 Task: Add a signature Lindsey Parker containing Best wishes for a happy National Cybersecurity Awareness Month, Lindsey Parker to email address softage.6@softage.net and add a folder Safety manuals
Action: Mouse moved to (88, 83)
Screenshot: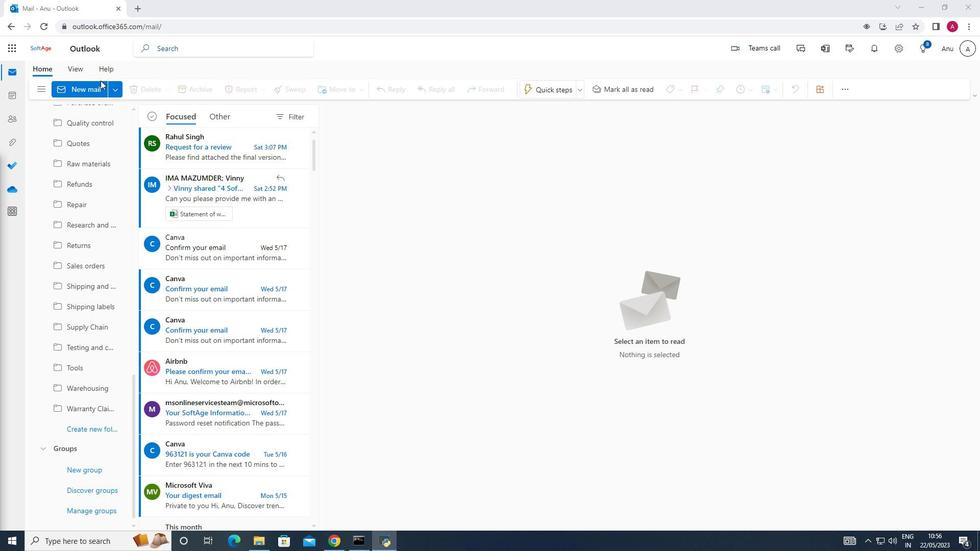 
Action: Mouse pressed left at (88, 83)
Screenshot: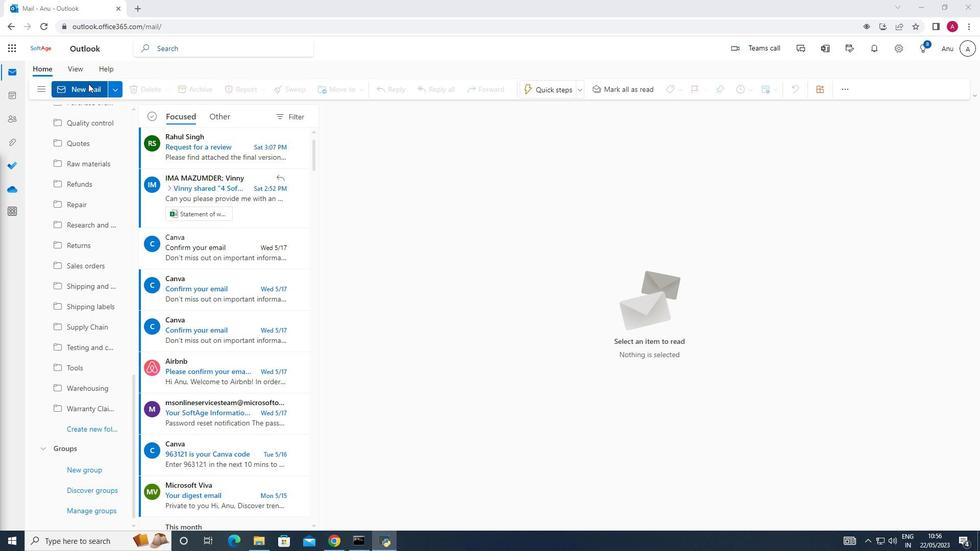 
Action: Mouse moved to (699, 90)
Screenshot: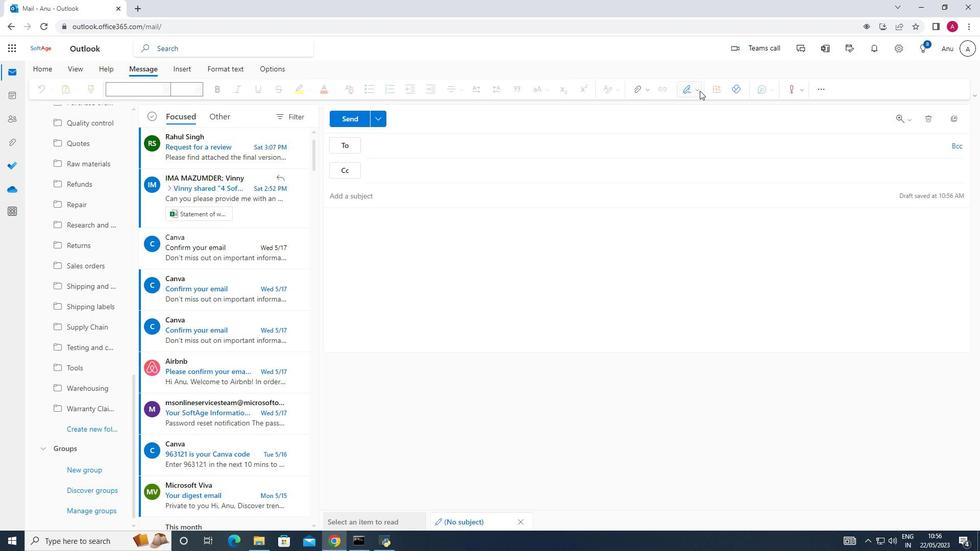 
Action: Mouse pressed left at (699, 90)
Screenshot: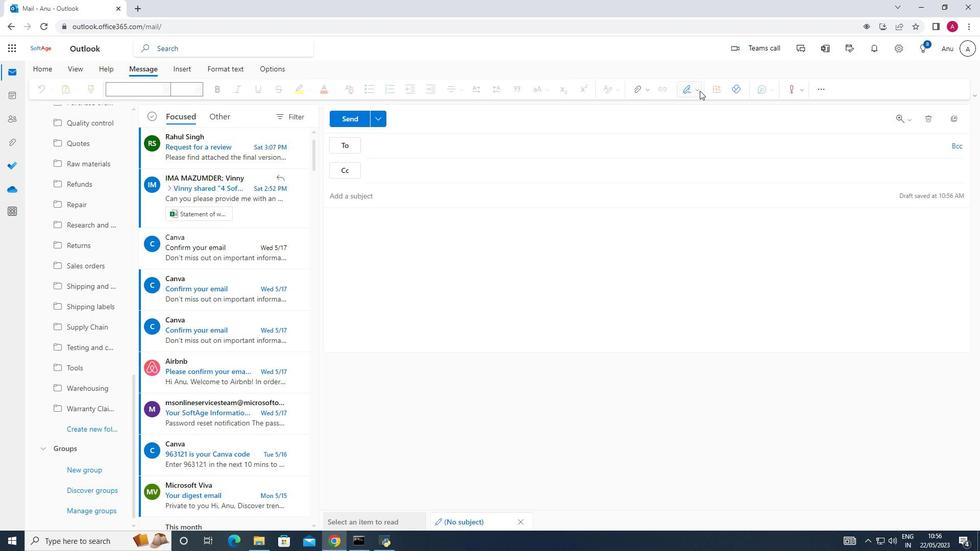 
Action: Mouse moved to (686, 125)
Screenshot: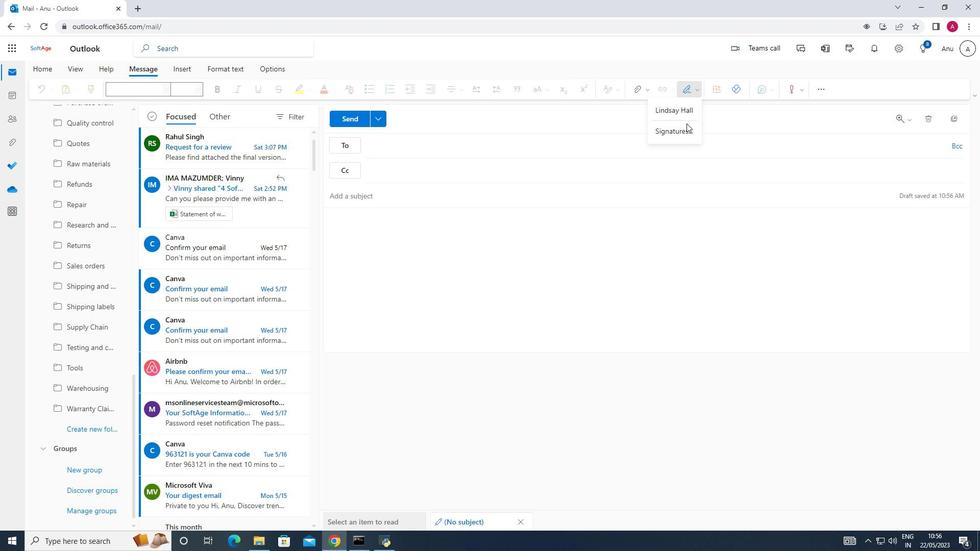 
Action: Mouse pressed left at (686, 125)
Screenshot: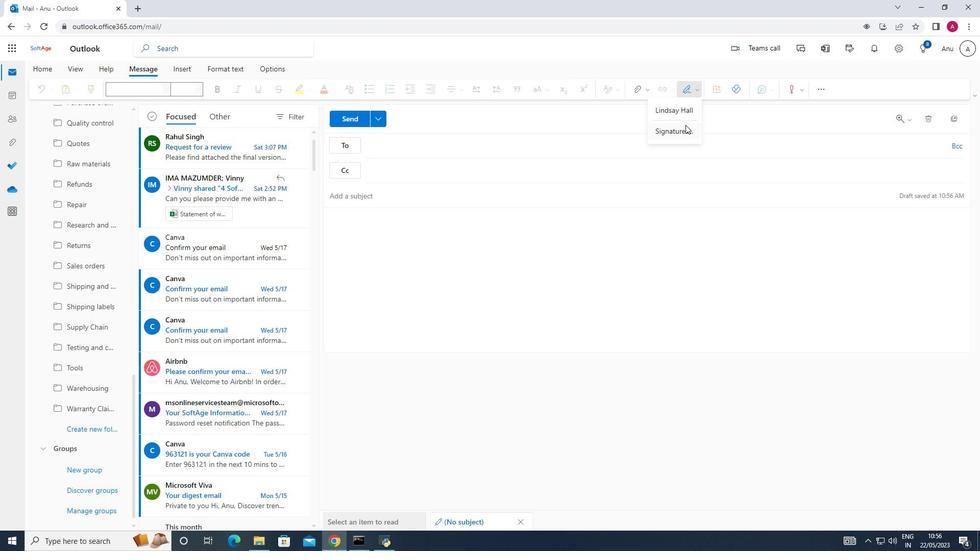 
Action: Mouse moved to (686, 165)
Screenshot: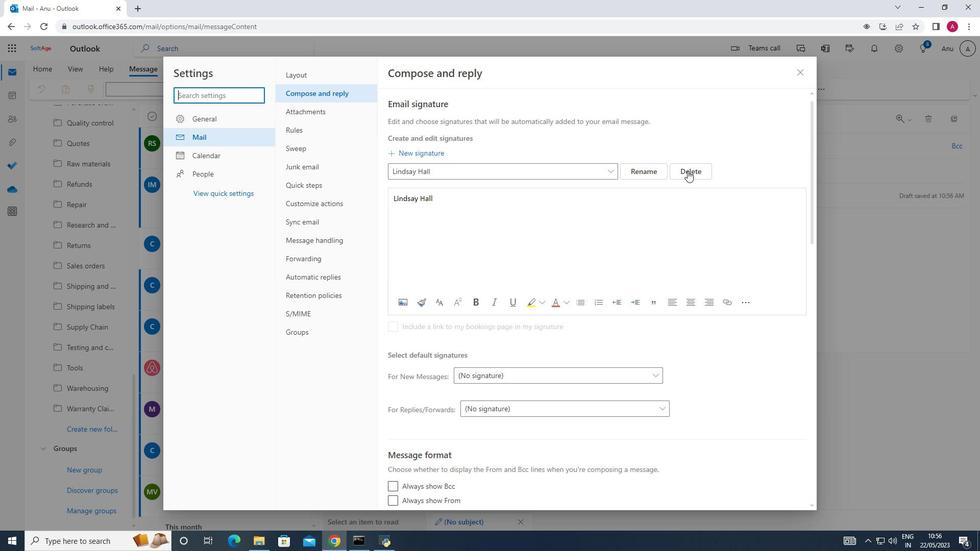 
Action: Mouse pressed left at (686, 165)
Screenshot: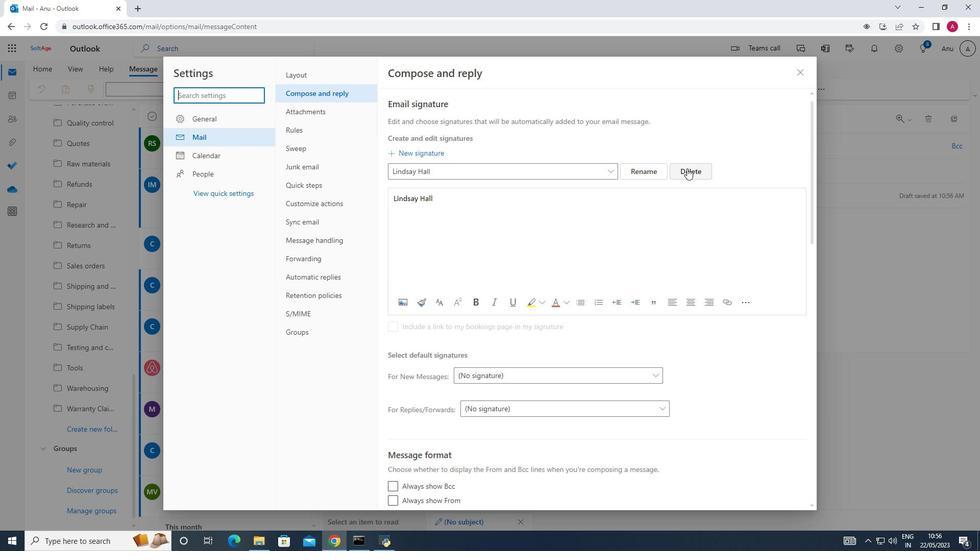 
Action: Mouse moved to (442, 171)
Screenshot: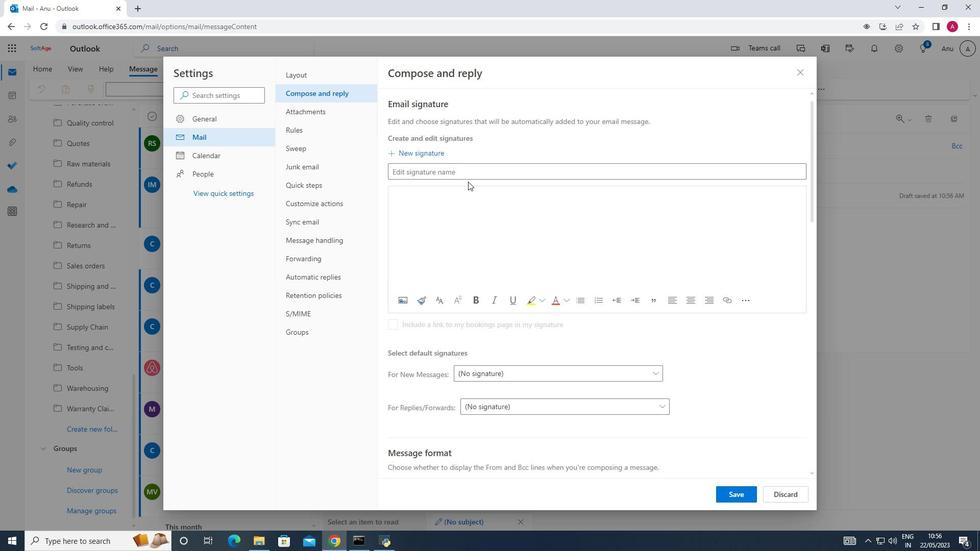 
Action: Mouse pressed left at (442, 171)
Screenshot: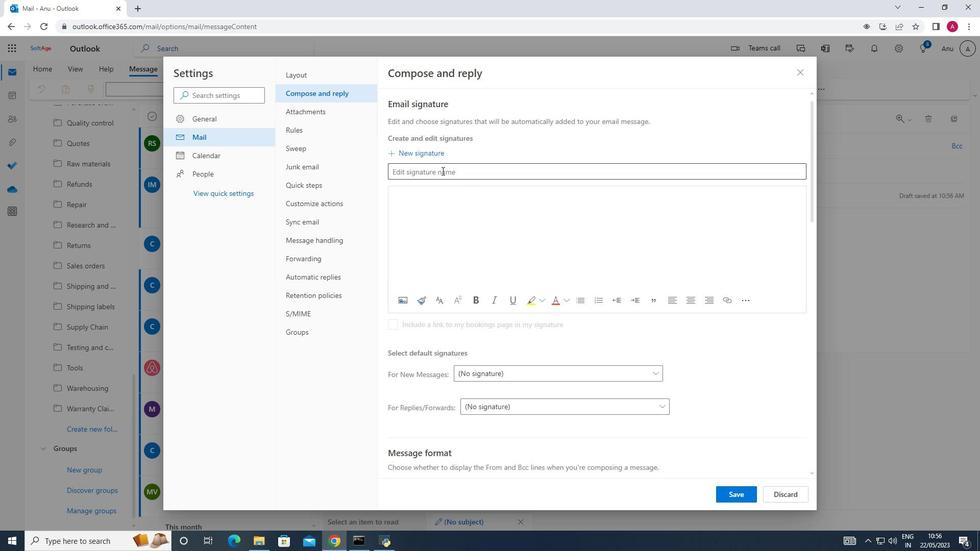 
Action: Key pressed <Key.shift_r>Lins<Key.backspace>dsey<Key.space><Key.shift_r>Parker
Screenshot: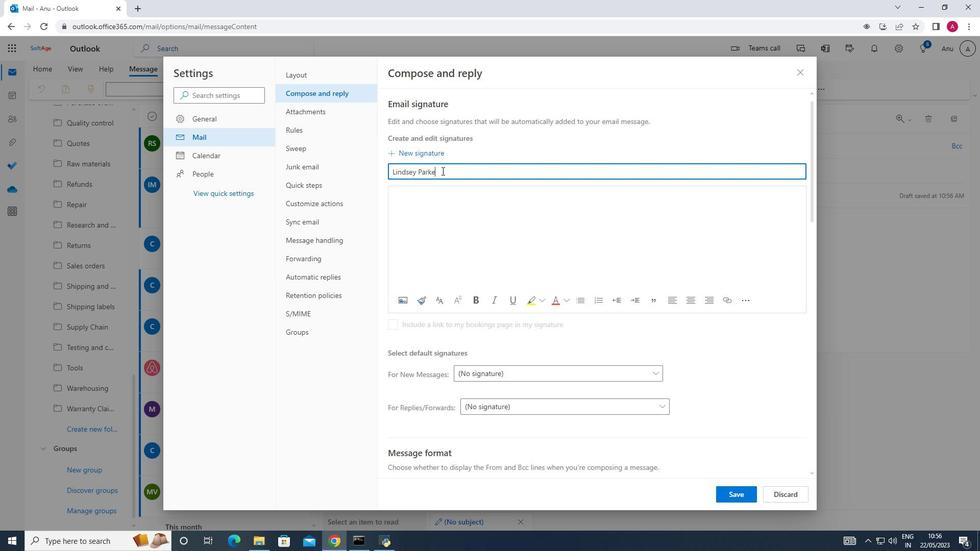 
Action: Mouse moved to (406, 200)
Screenshot: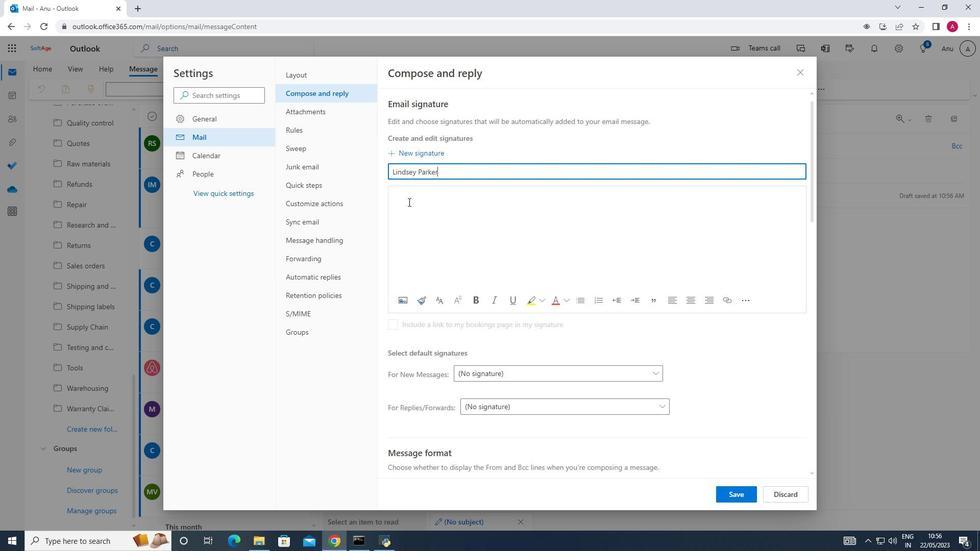
Action: Mouse pressed left at (406, 200)
Screenshot: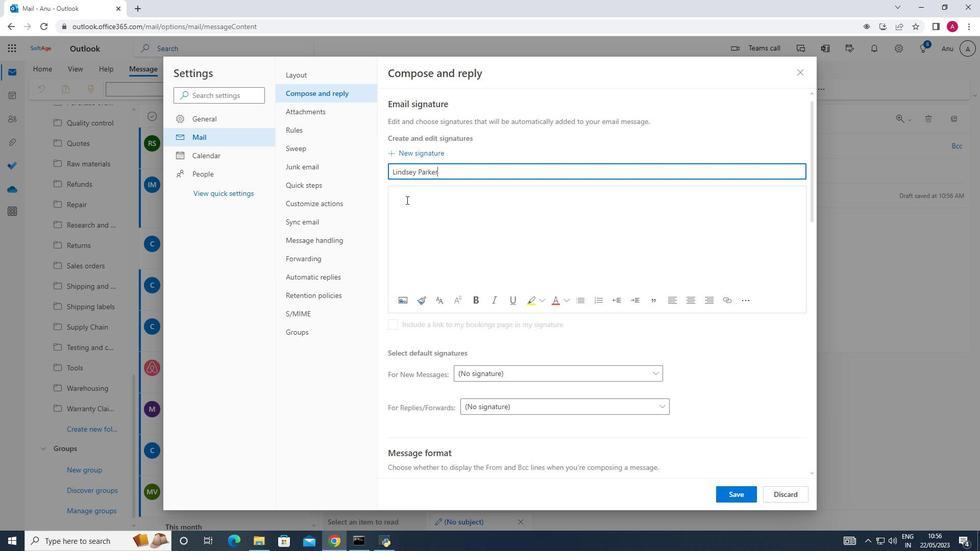 
Action: Mouse moved to (406, 199)
Screenshot: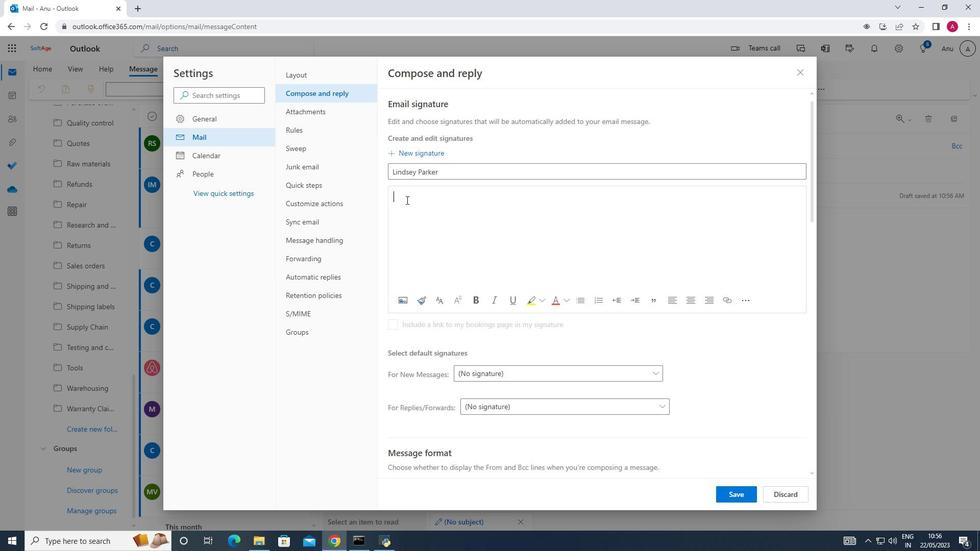 
Action: Key pressed <Key.shift_r>Lindsey<Key.space><Key.shift_r>Parker
Screenshot: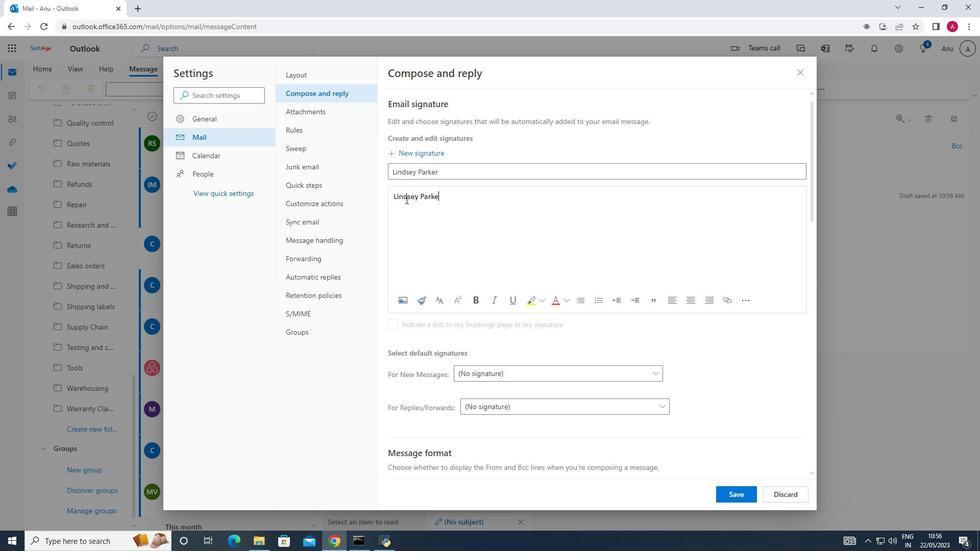 
Action: Mouse moved to (728, 490)
Screenshot: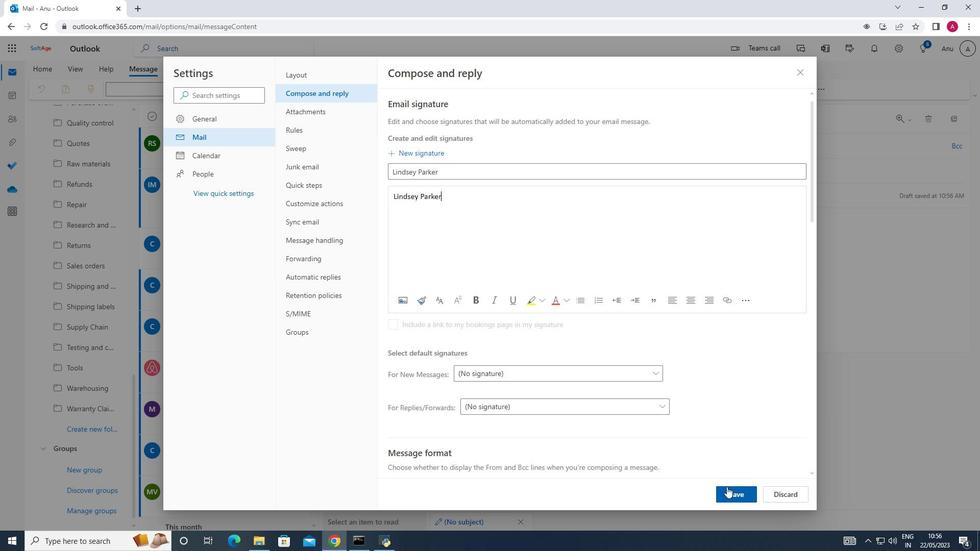 
Action: Mouse pressed left at (728, 490)
Screenshot: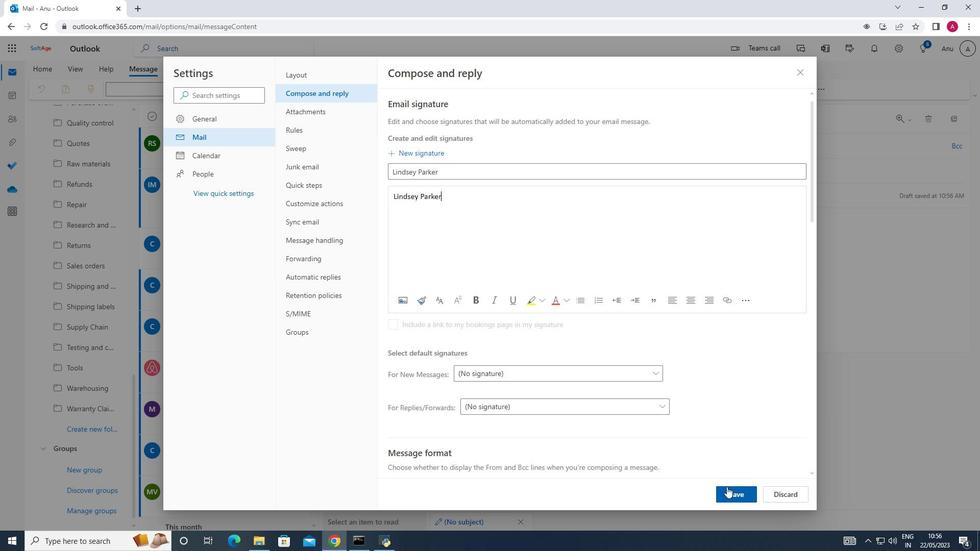 
Action: Mouse moved to (801, 69)
Screenshot: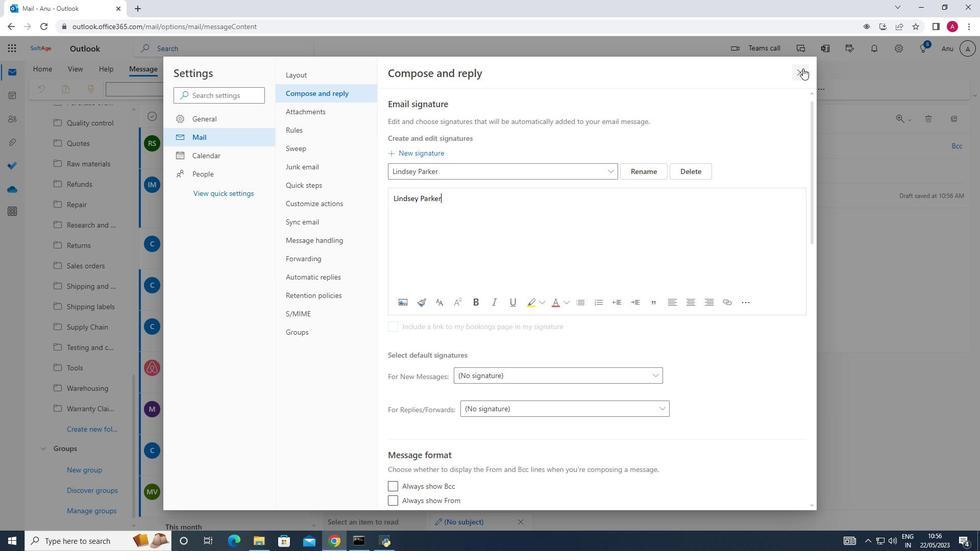 
Action: Mouse pressed left at (801, 69)
Screenshot: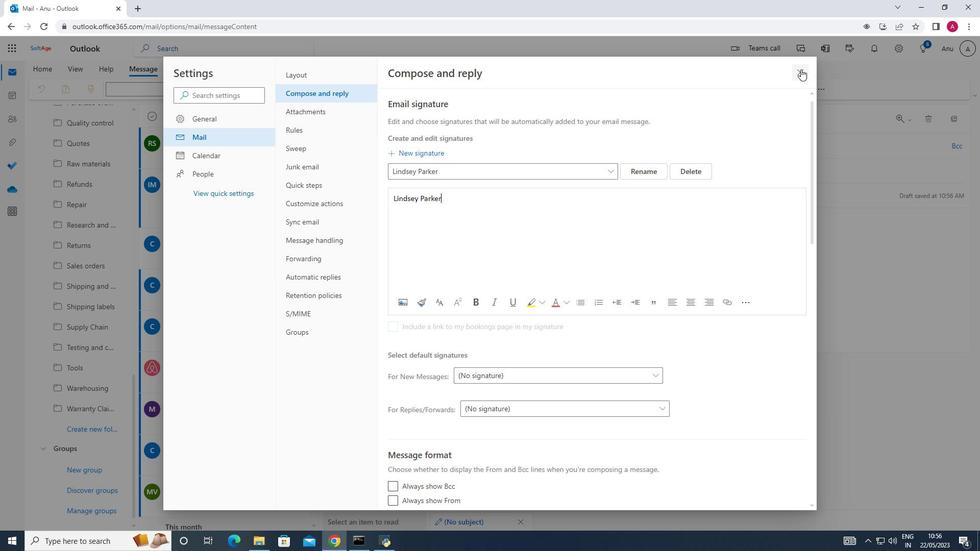 
Action: Mouse moved to (697, 86)
Screenshot: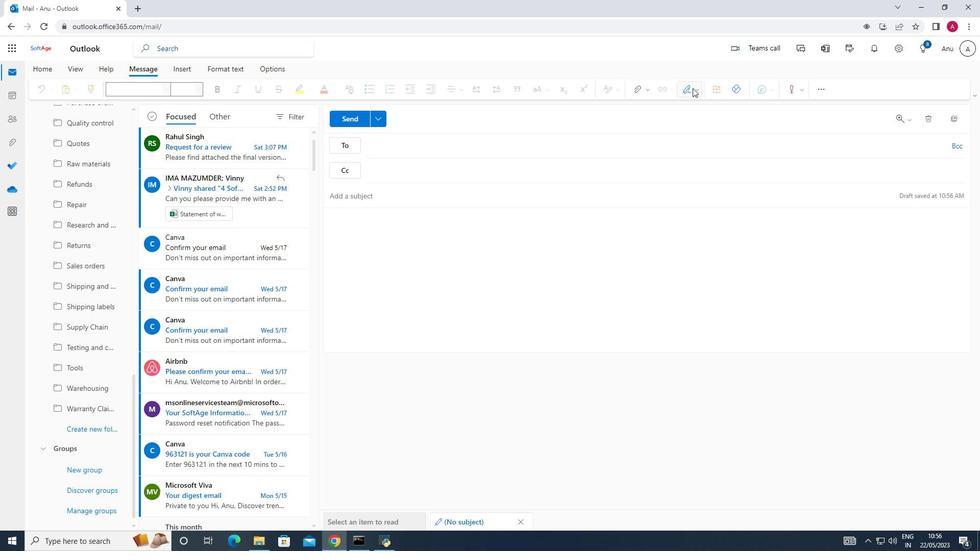 
Action: Mouse pressed left at (697, 86)
Screenshot: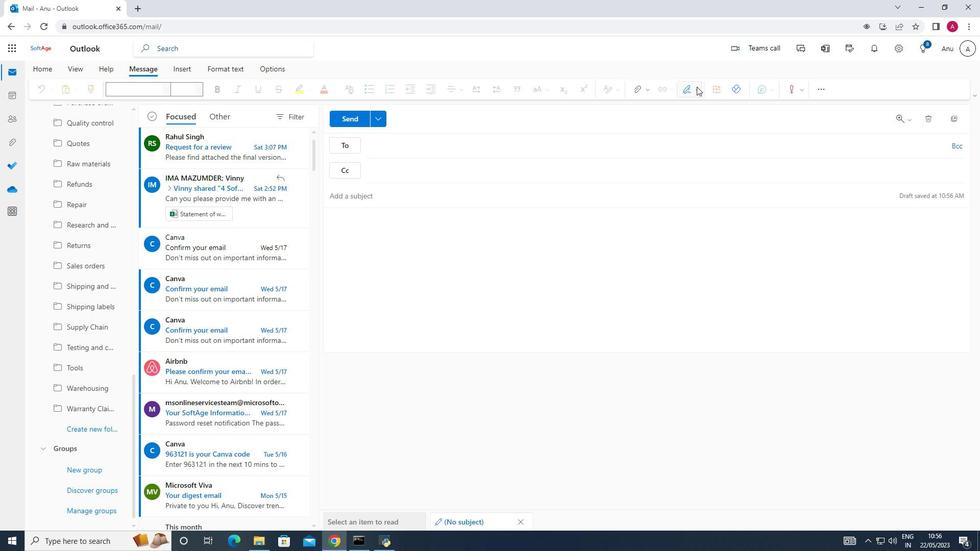 
Action: Mouse moved to (680, 109)
Screenshot: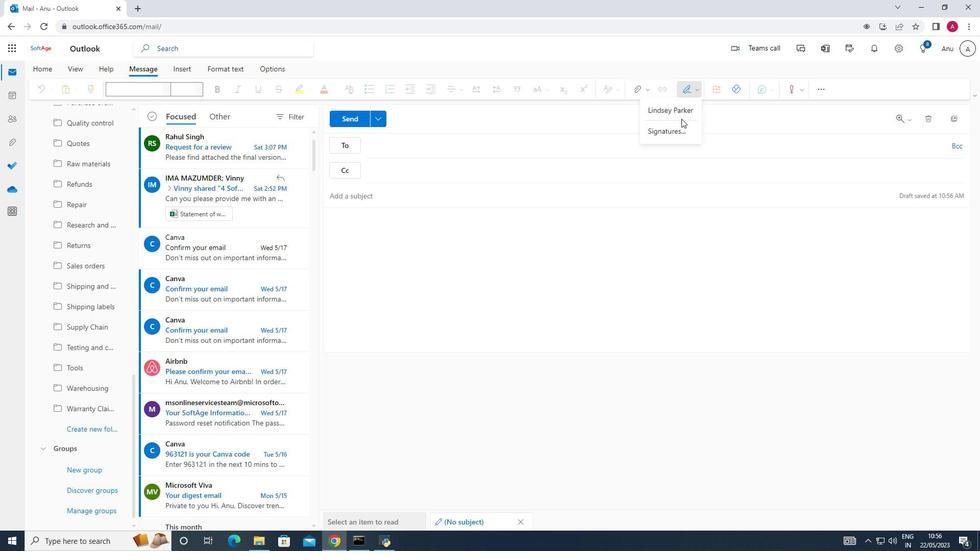 
Action: Mouse pressed left at (680, 109)
Screenshot: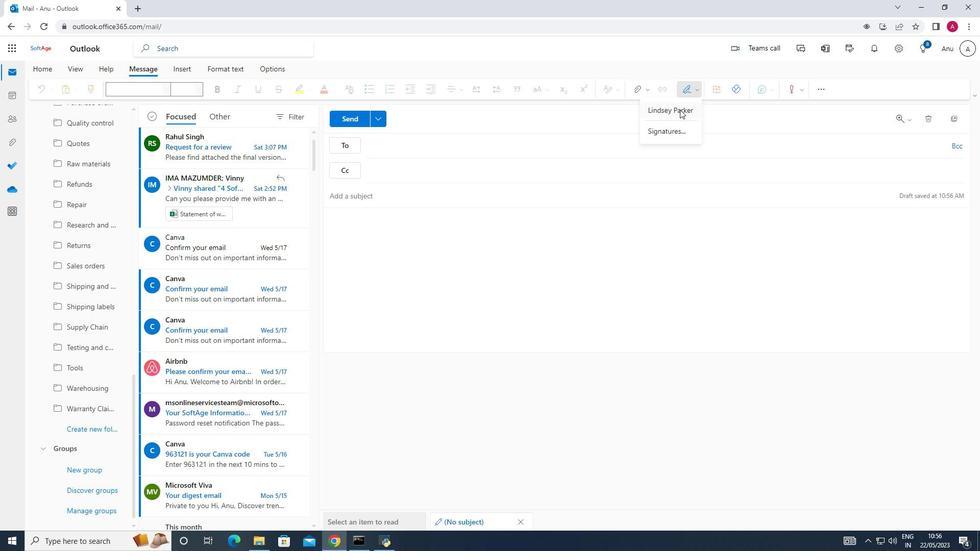 
Action: Mouse moved to (345, 230)
Screenshot: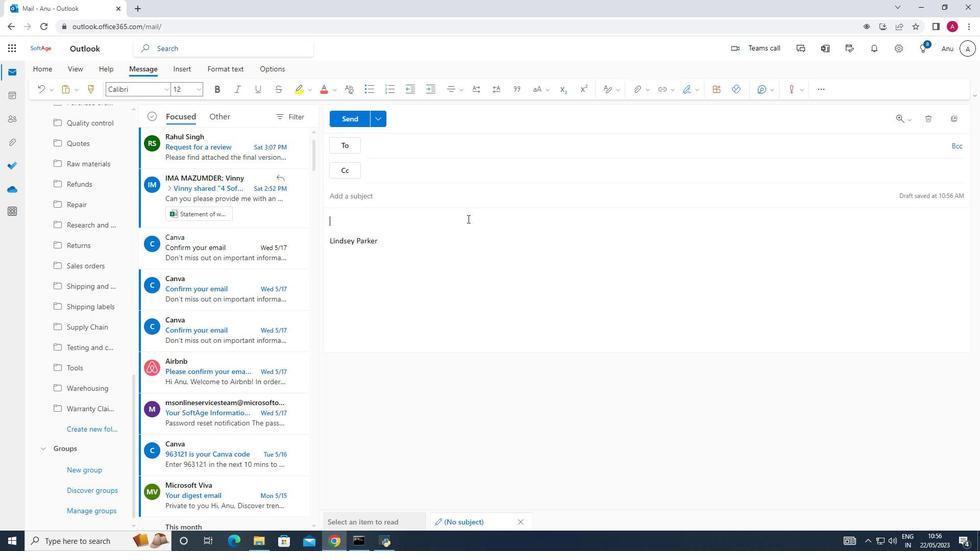 
Action: Key pressed <Key.shift>Best<Key.space>wishes<Key.space>for<Key.space>a<Key.space>happy<Key.space><Key.shift>National<Key.space><Key.shift><Key.shift><Key.shift><Key.shift><Key.shift><Key.shift>Cybersecurity<Key.space><Key.shift><Key.shift><Key.shift><Key.shift><Key.shift><Key.shift><Key.shift><Key.shift><Key.shift><Key.shift><Key.shift><Key.shift><Key.shift><Key.shift><Key.shift><Key.shift>Awareness<Key.space><Key.shift_r>Mont.<Key.backspace><Key.backspace>th.
Screenshot: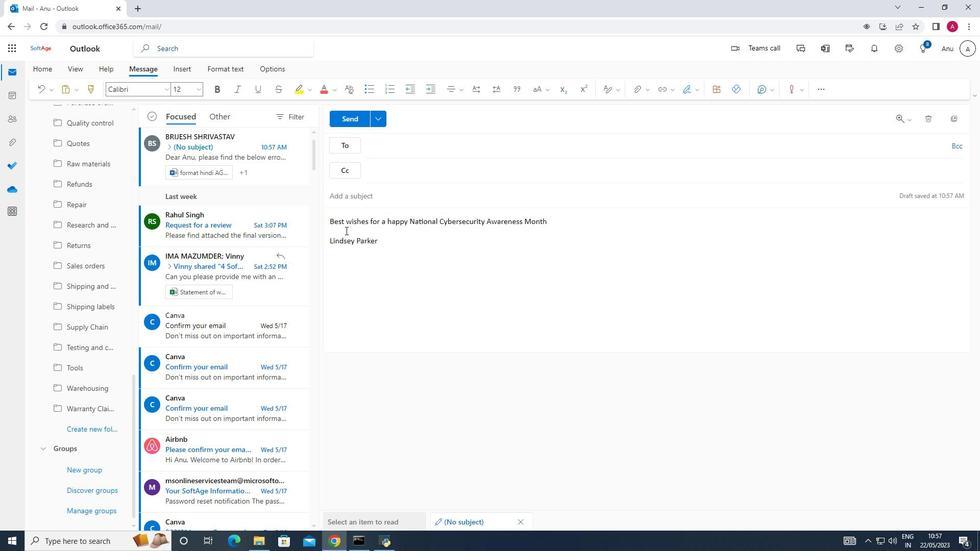 
Action: Mouse moved to (377, 142)
Screenshot: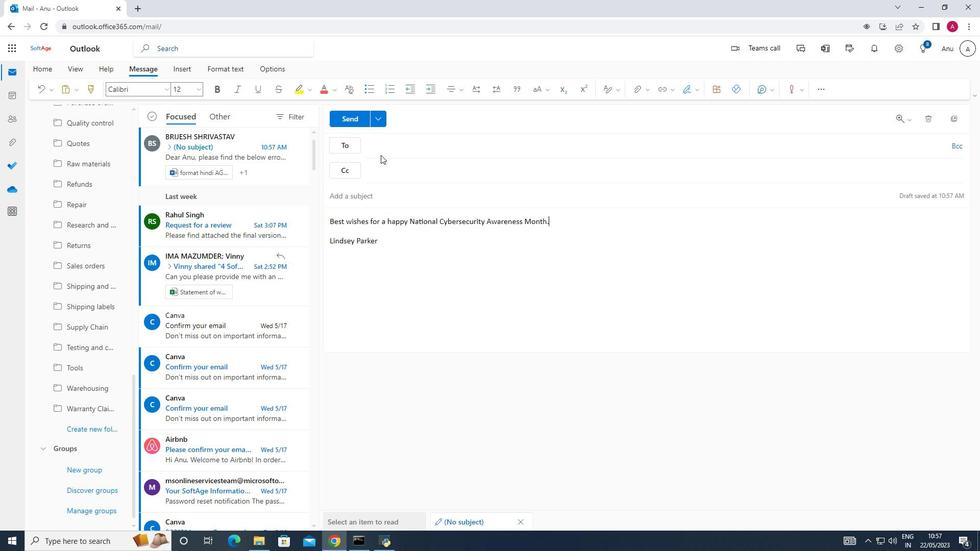 
Action: Mouse pressed left at (377, 142)
Screenshot: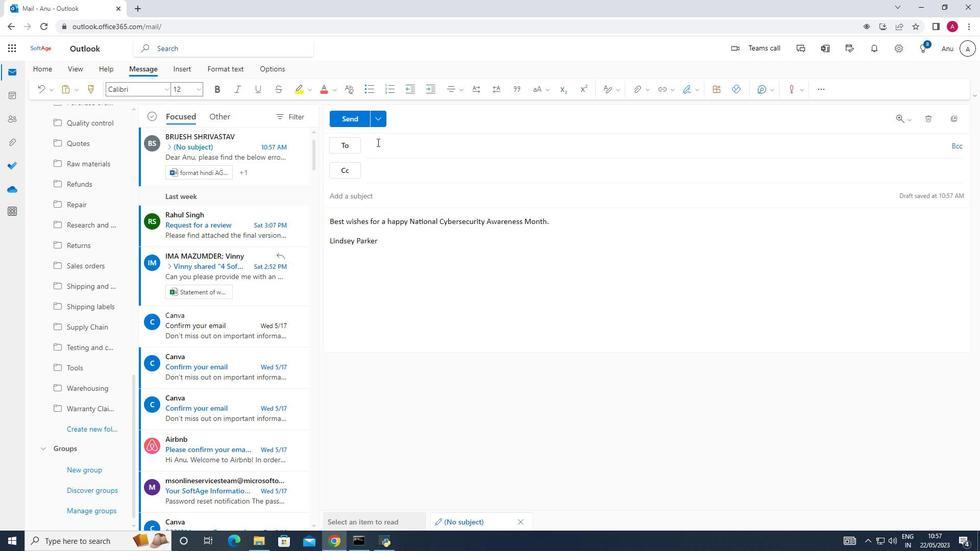 
Action: Key pressed softage.6<Key.shift>@softage.net
Screenshot: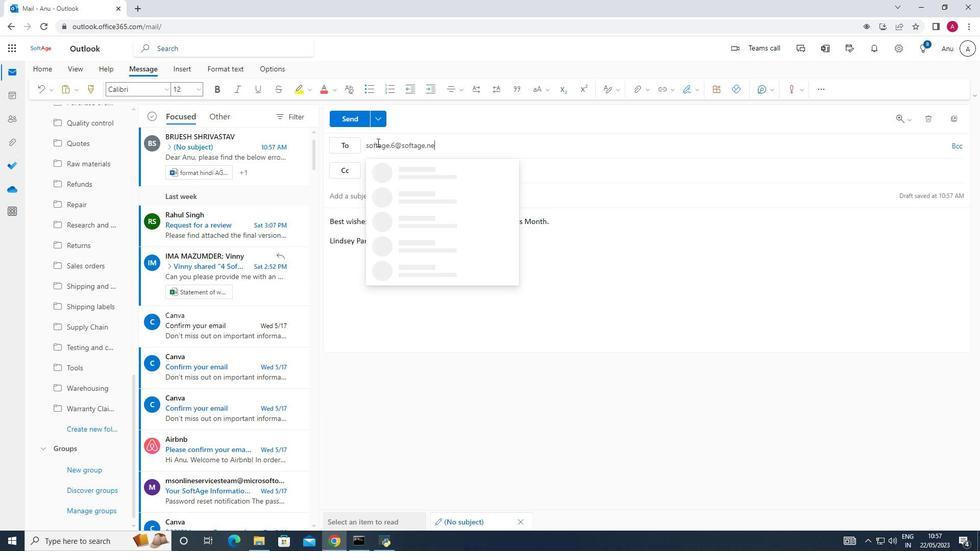 
Action: Mouse moved to (448, 172)
Screenshot: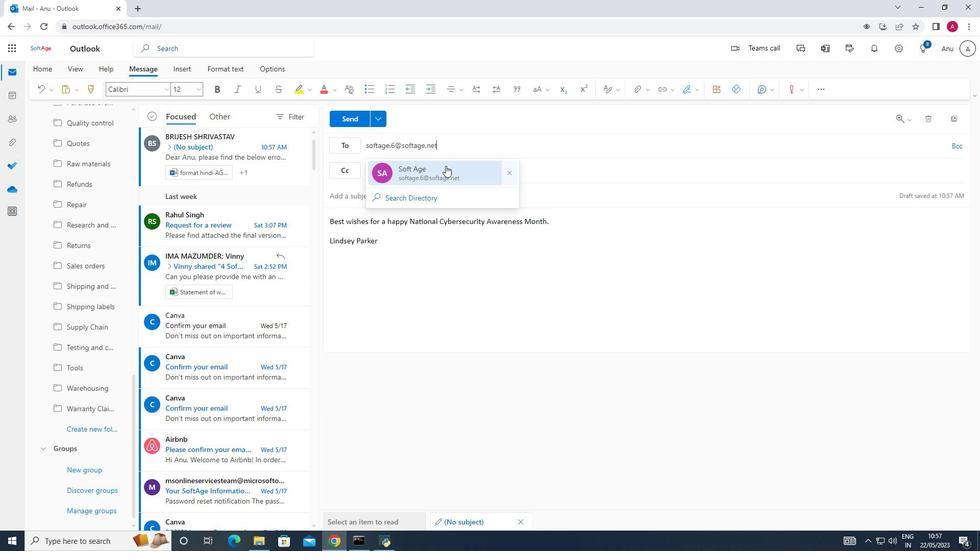 
Action: Mouse pressed left at (448, 172)
Screenshot: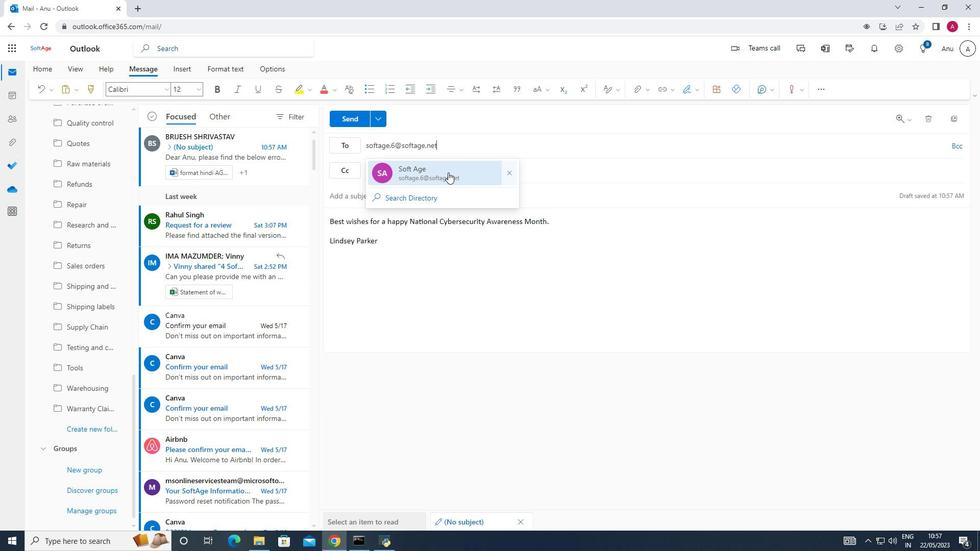 
Action: Mouse moved to (93, 430)
Screenshot: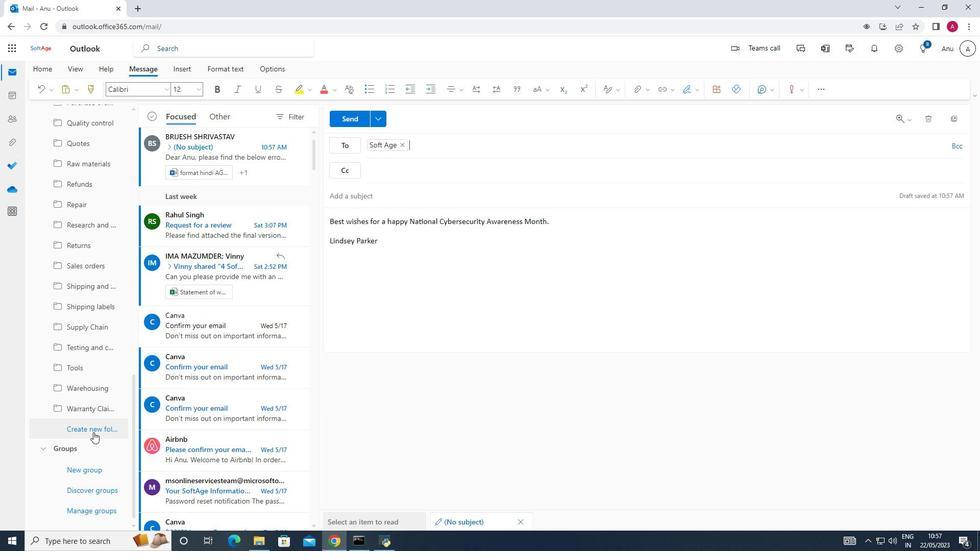 
Action: Mouse pressed left at (93, 430)
Screenshot: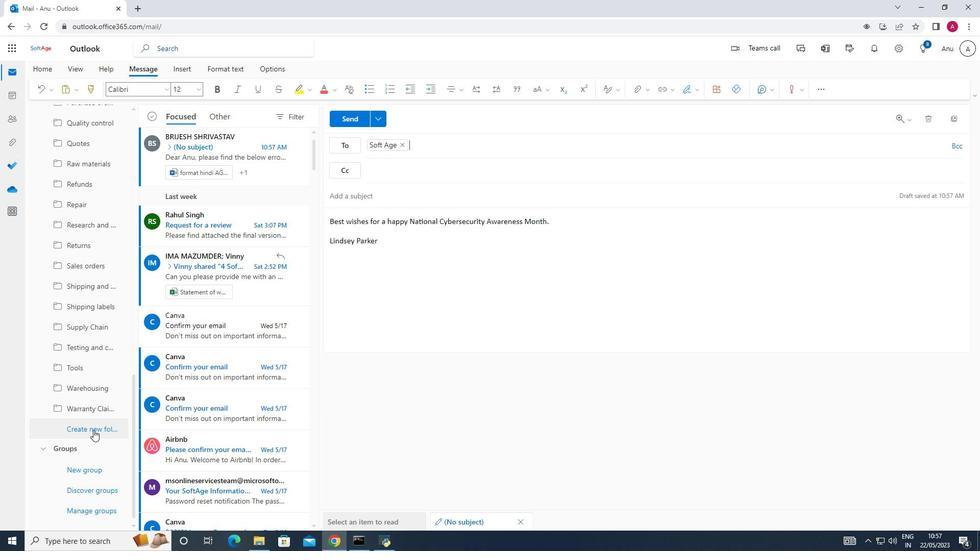
Action: Mouse moved to (71, 432)
Screenshot: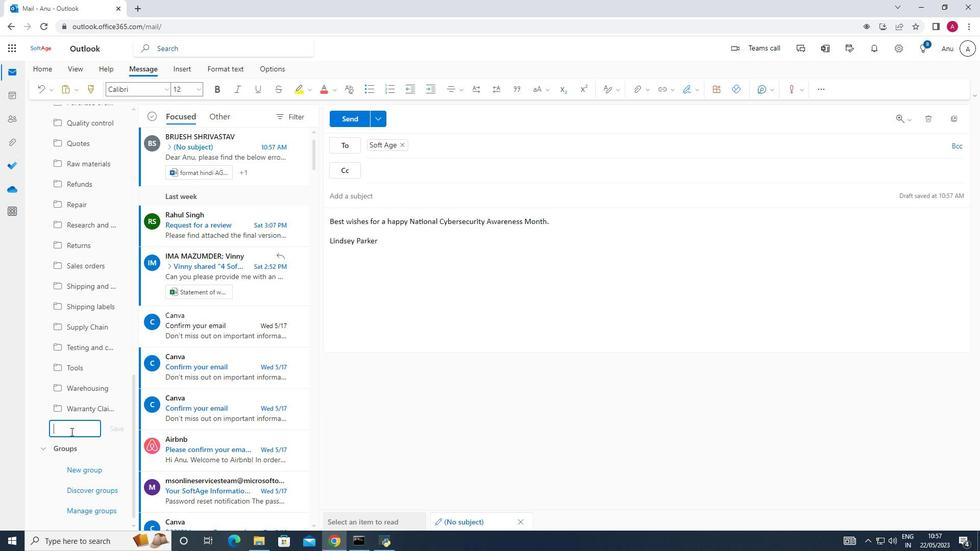 
Action: Key pressed <Key.shift>Safety<Key.space>manuals
Screenshot: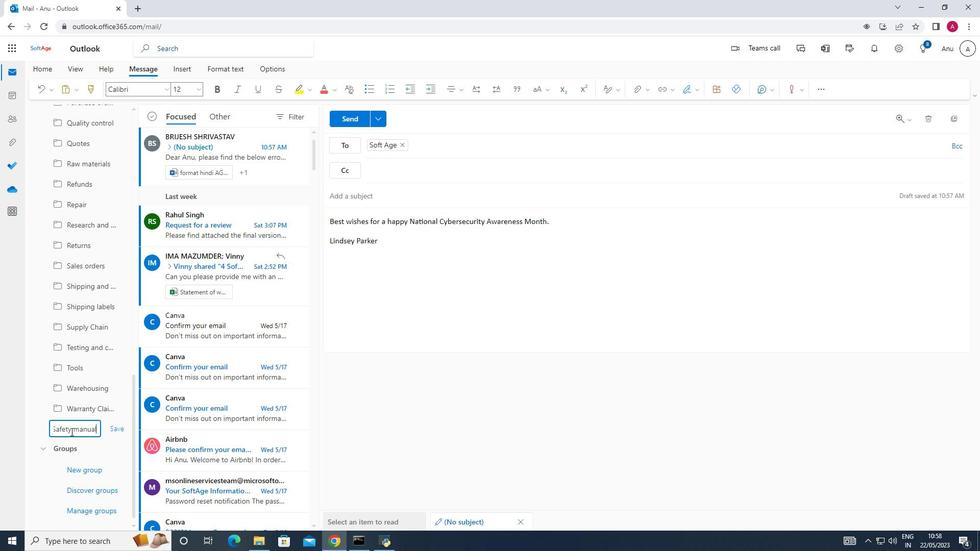 
Action: Mouse moved to (115, 433)
Screenshot: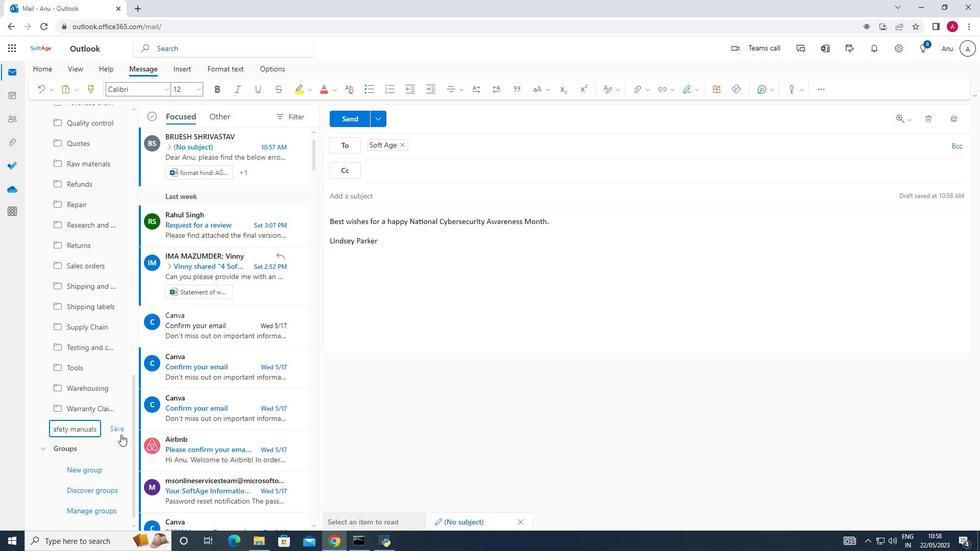 
Action: Mouse pressed left at (115, 433)
Screenshot: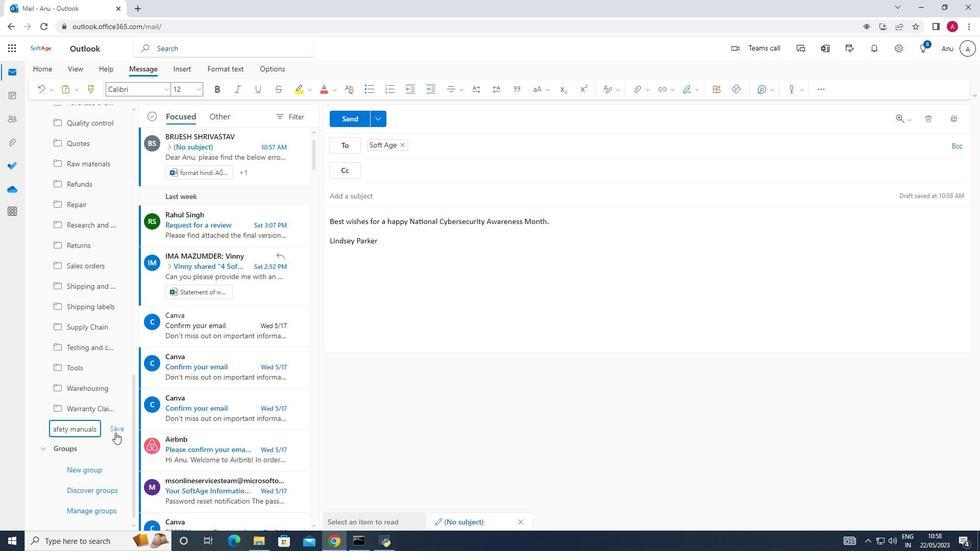 
Action: Mouse moved to (347, 118)
Screenshot: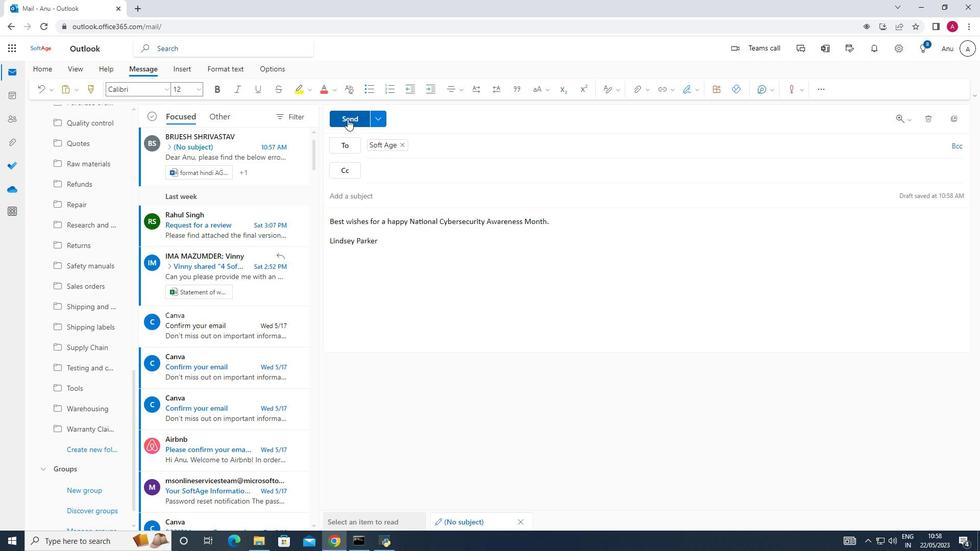 
Action: Mouse pressed left at (347, 118)
Screenshot: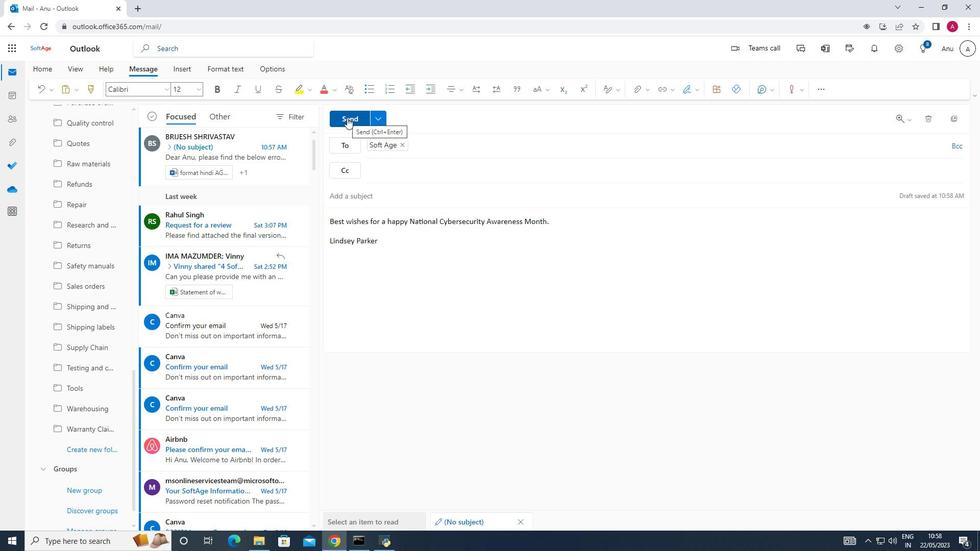 
Action: Mouse moved to (479, 308)
Screenshot: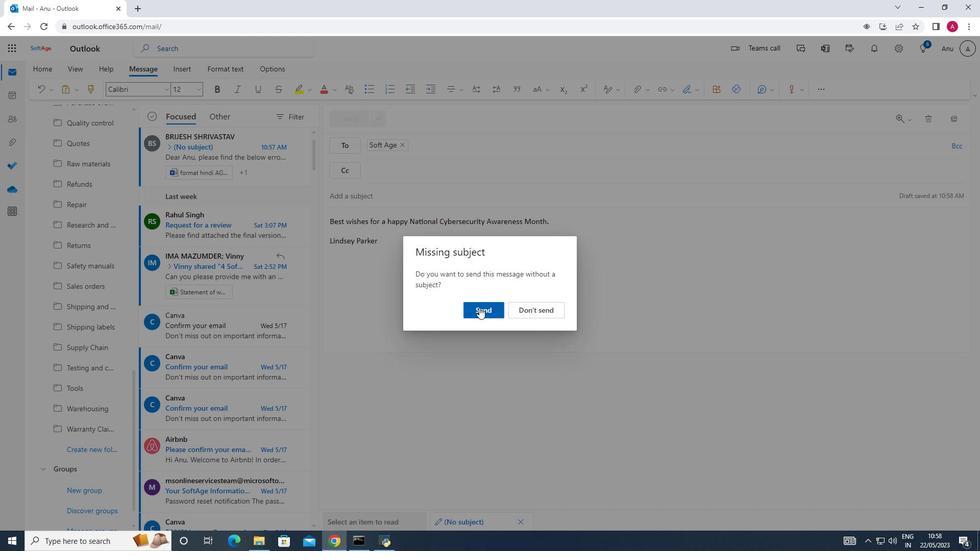 
Action: Mouse pressed left at (479, 308)
Screenshot: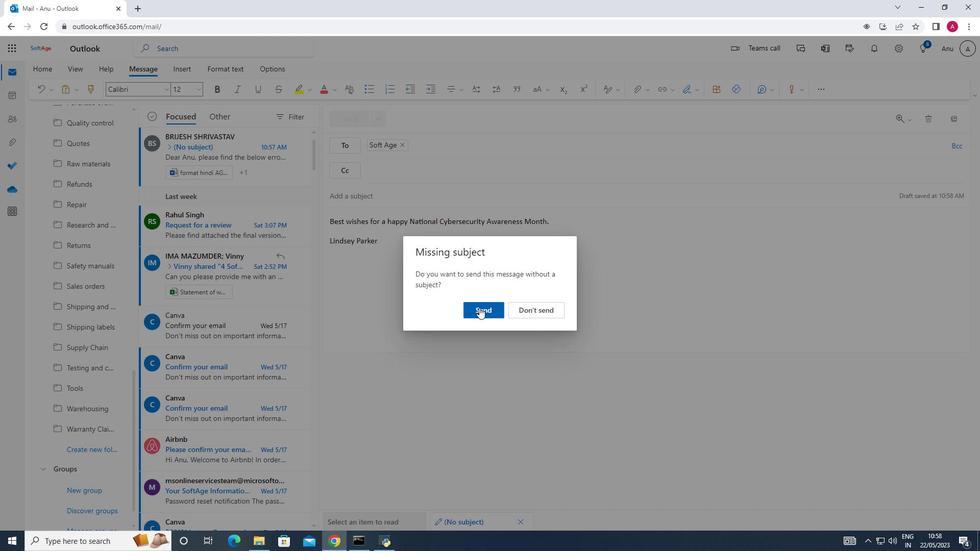 
Action: Mouse moved to (485, 303)
Screenshot: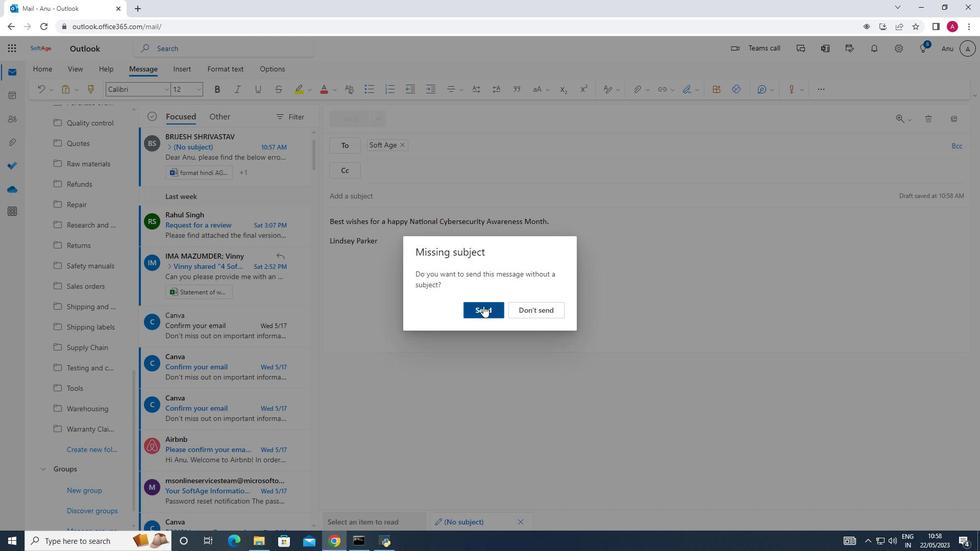 
